 Task: Learn more about a career.
Action: Mouse moved to (834, 99)
Screenshot: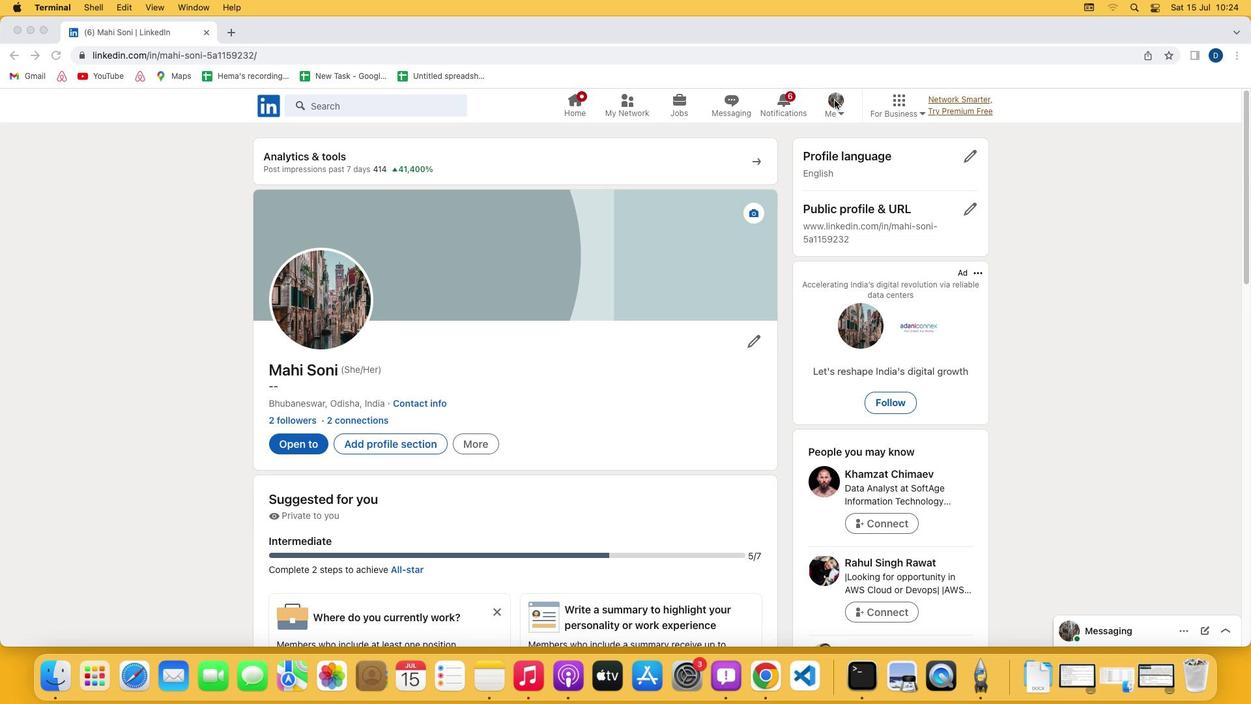 
Action: Mouse pressed left at (834, 99)
Screenshot: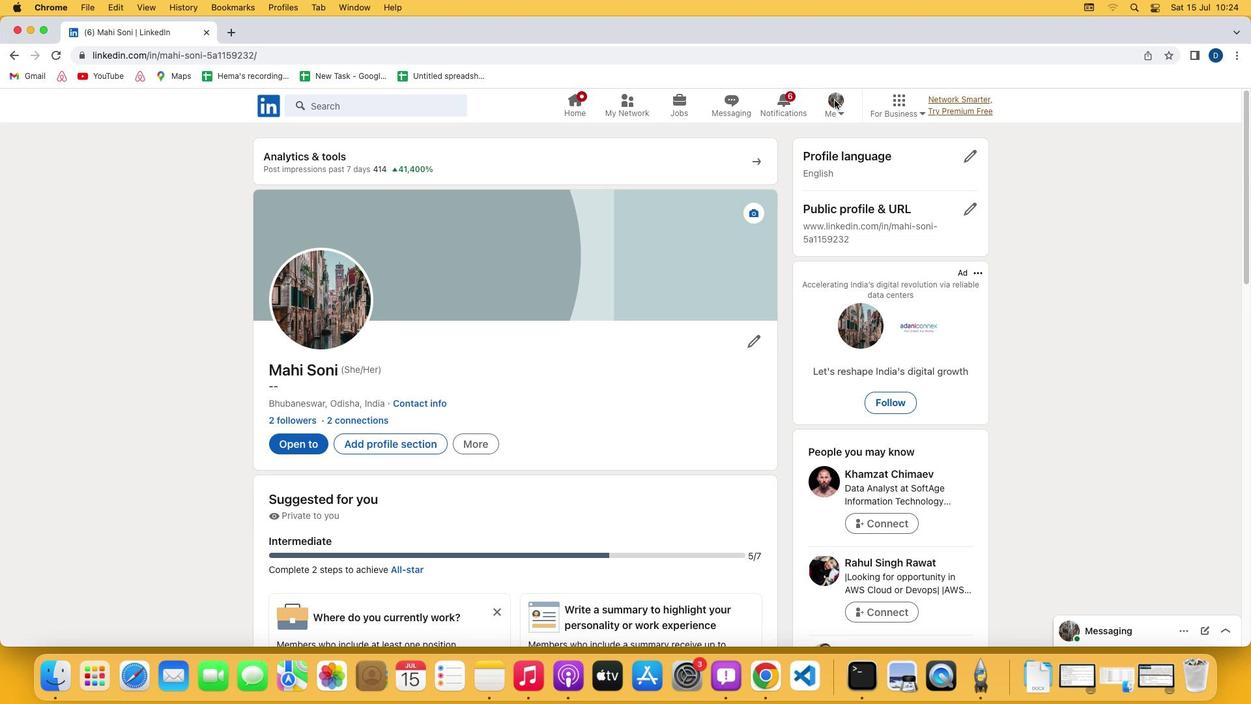 
Action: Mouse pressed left at (834, 99)
Screenshot: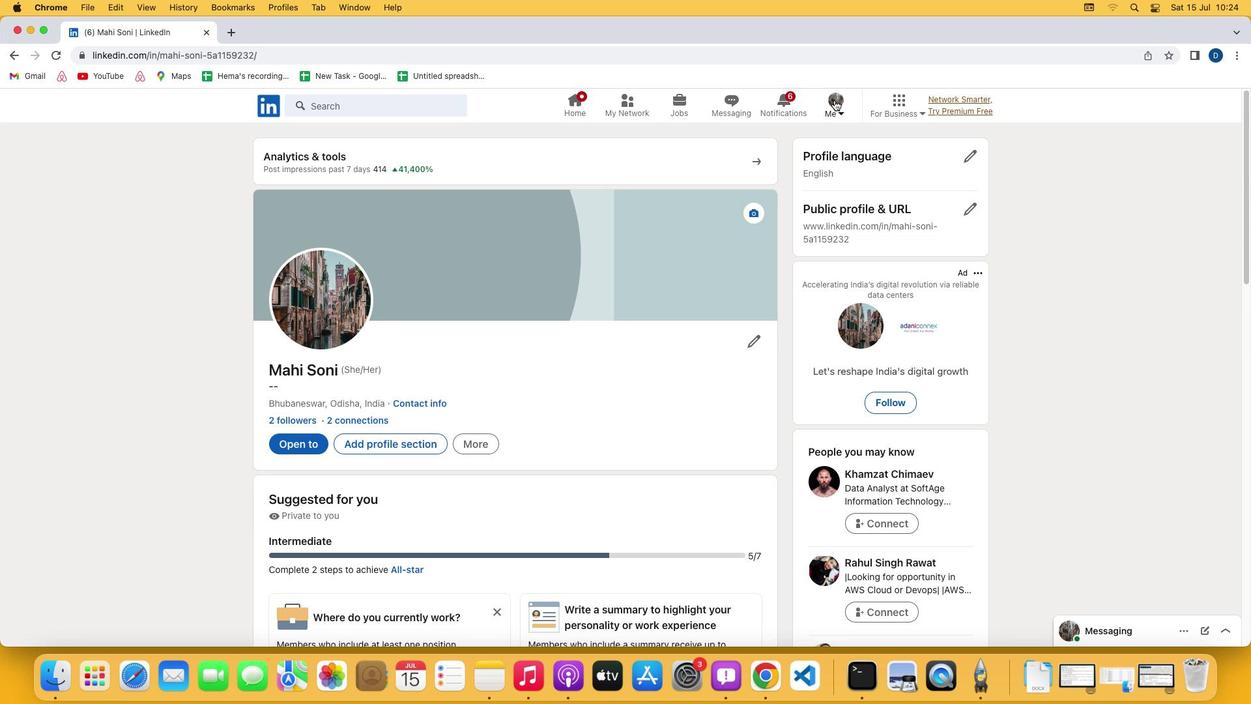
Action: Mouse moved to (734, 245)
Screenshot: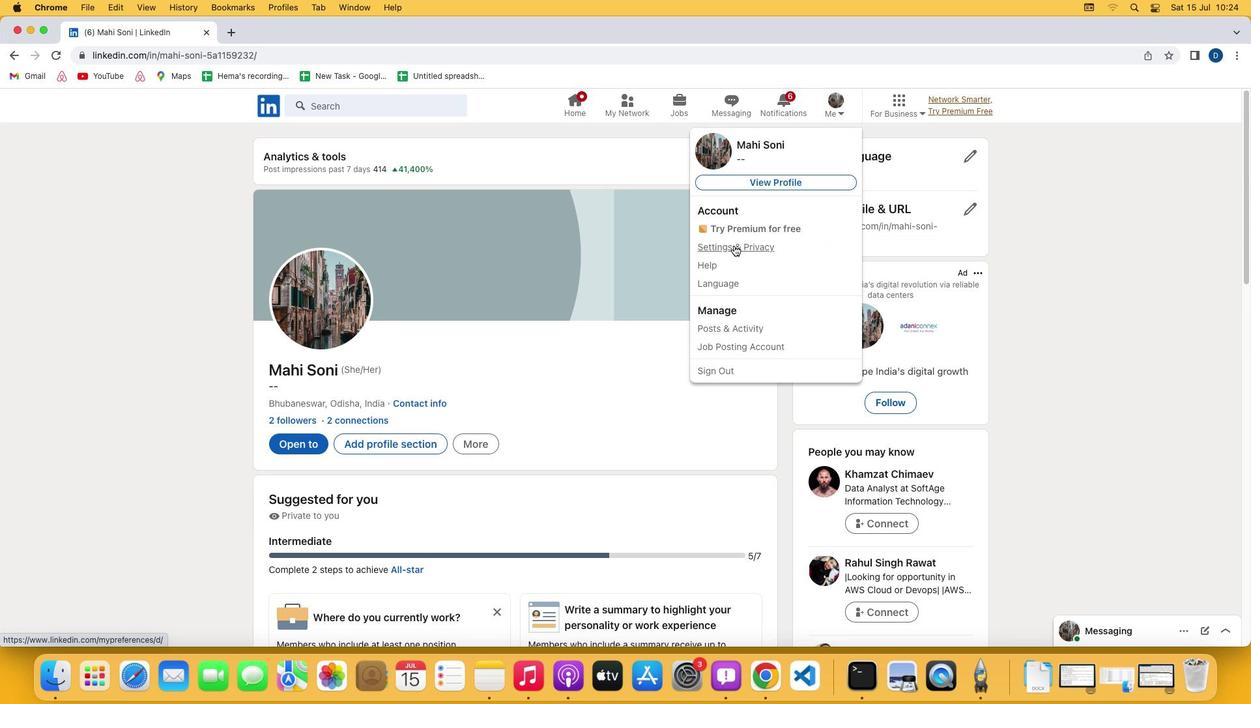 
Action: Mouse pressed left at (734, 245)
Screenshot: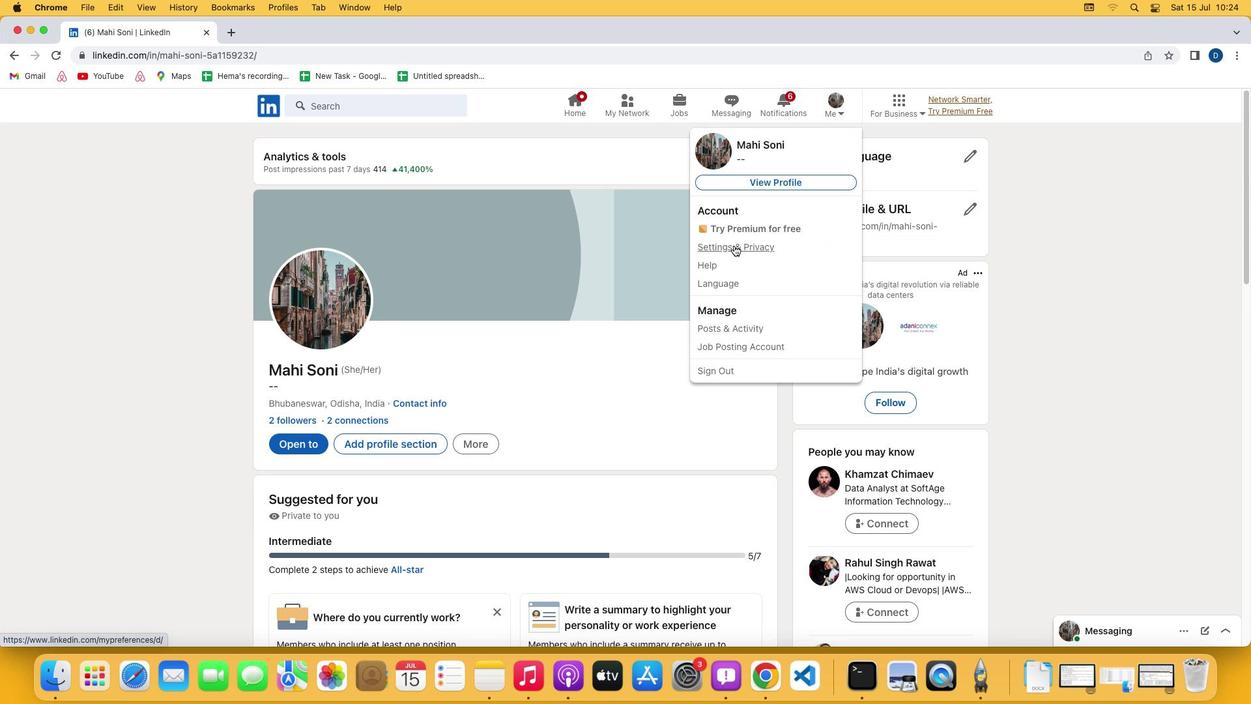 
Action: Mouse moved to (663, 468)
Screenshot: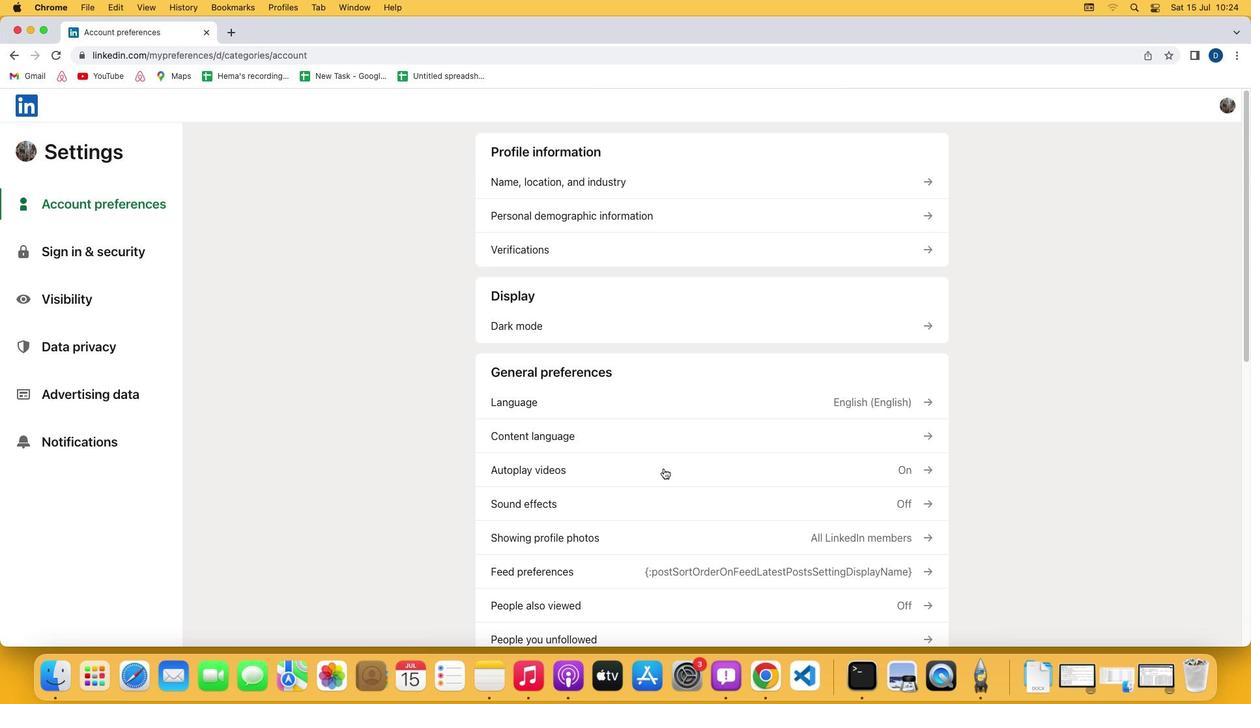 
Action: Mouse scrolled (663, 468) with delta (0, 0)
Screenshot: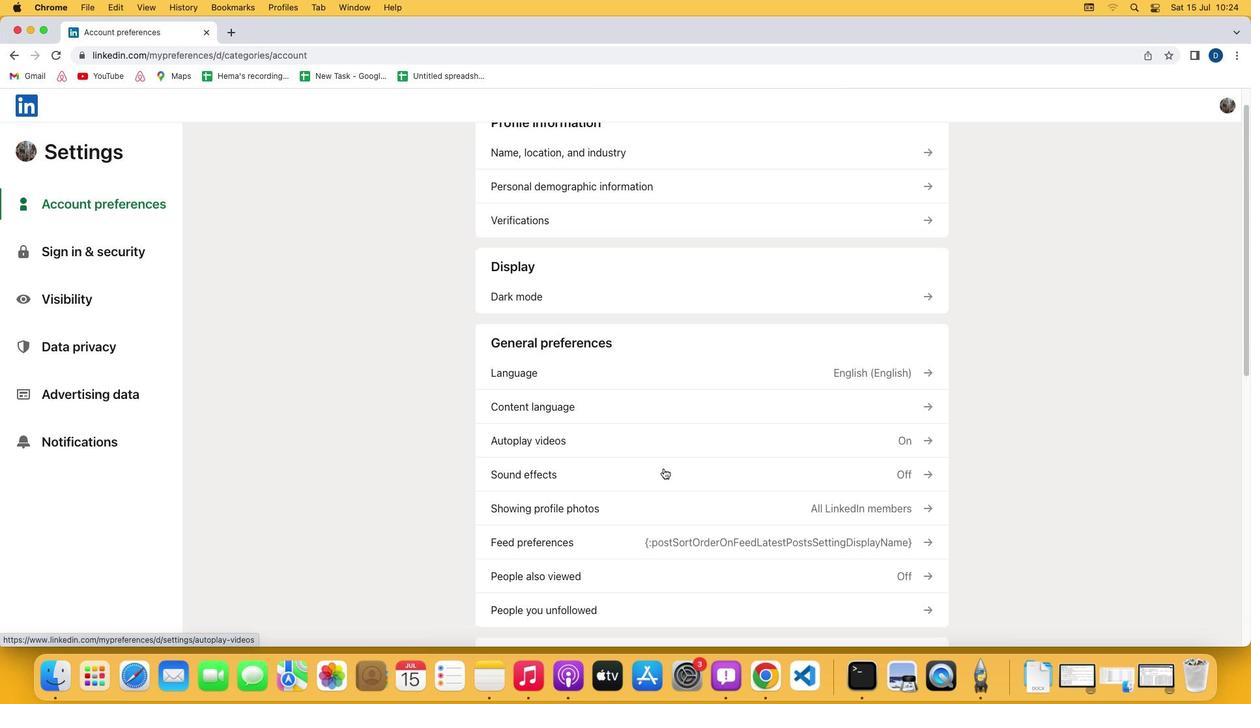 
Action: Mouse scrolled (663, 468) with delta (0, 0)
Screenshot: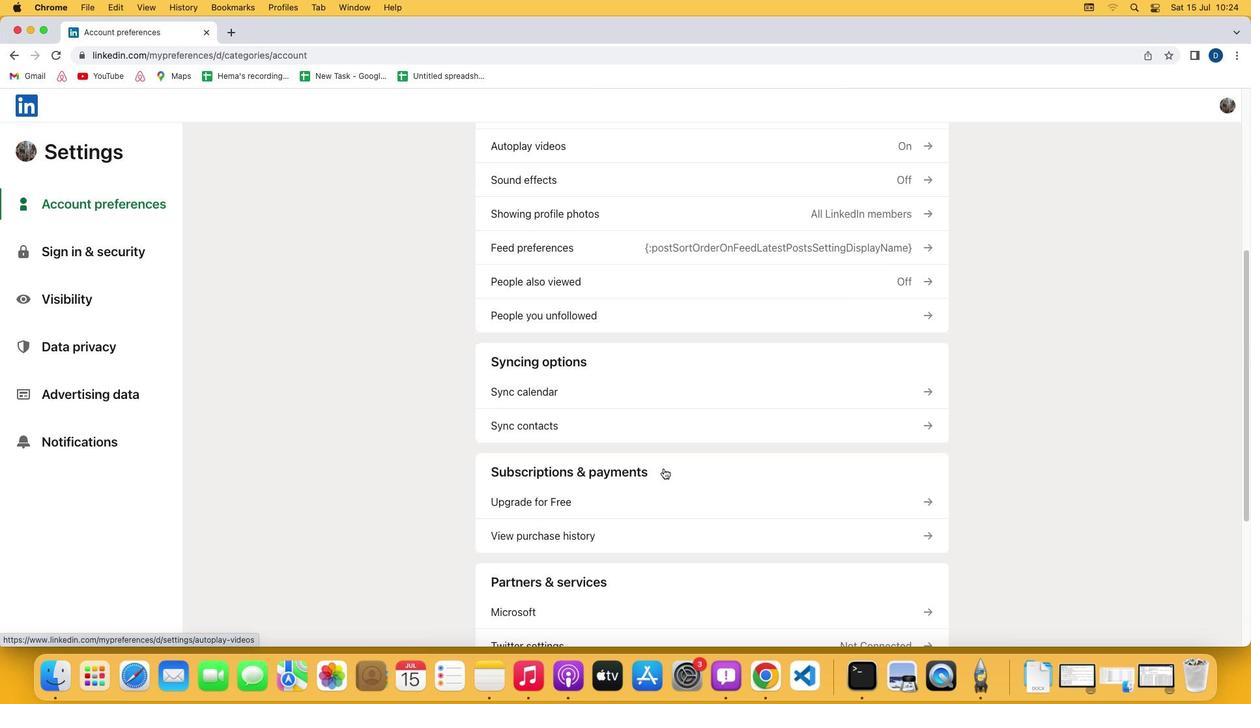 
Action: Mouse scrolled (663, 468) with delta (0, -1)
Screenshot: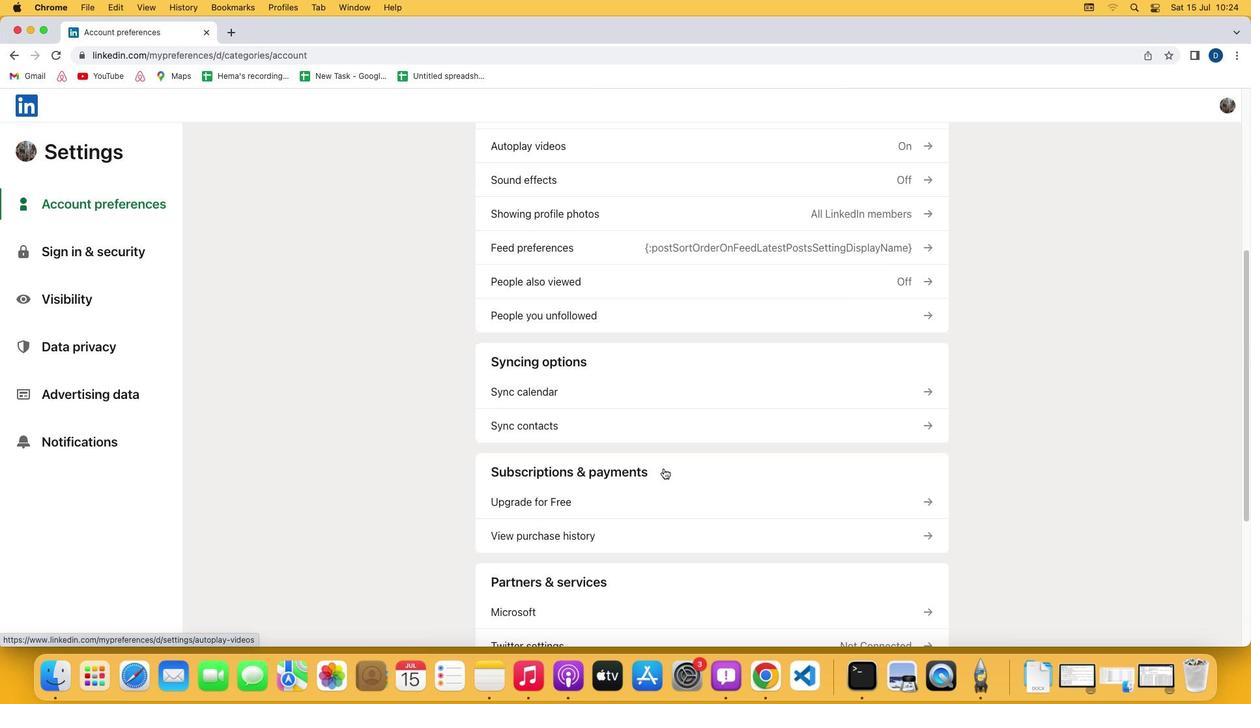 
Action: Mouse scrolled (663, 468) with delta (0, -3)
Screenshot: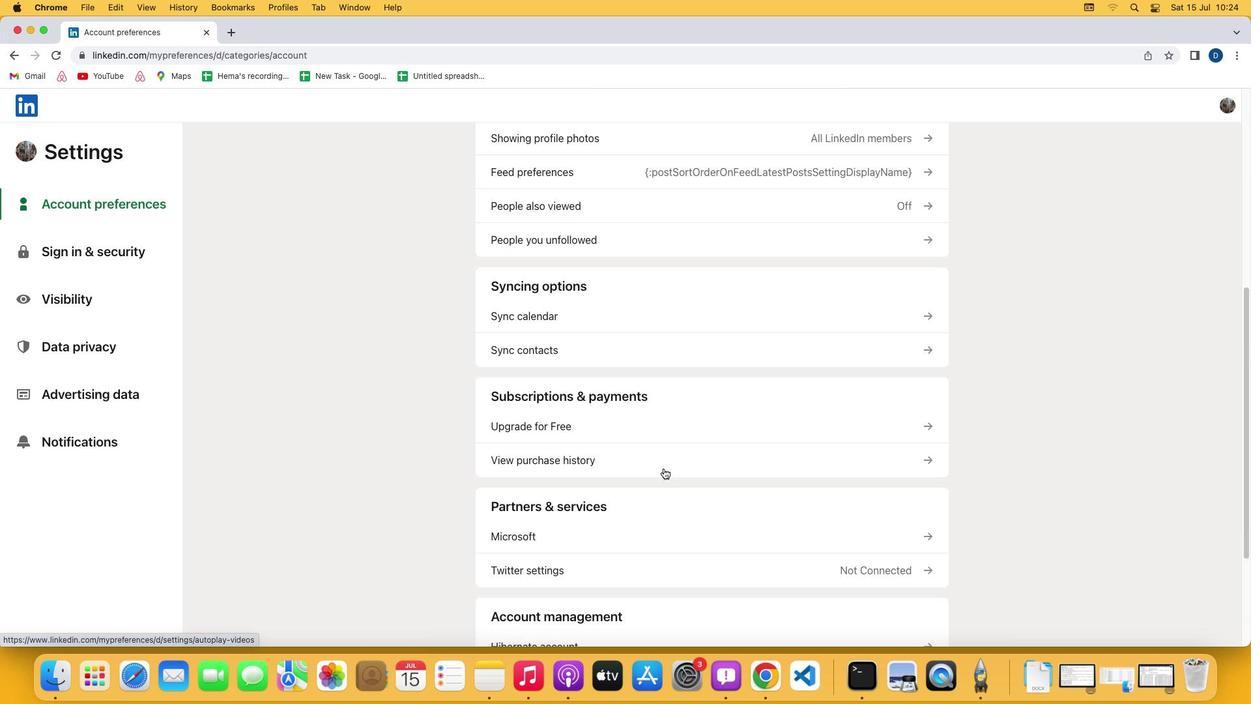 
Action: Mouse scrolled (663, 468) with delta (0, -3)
Screenshot: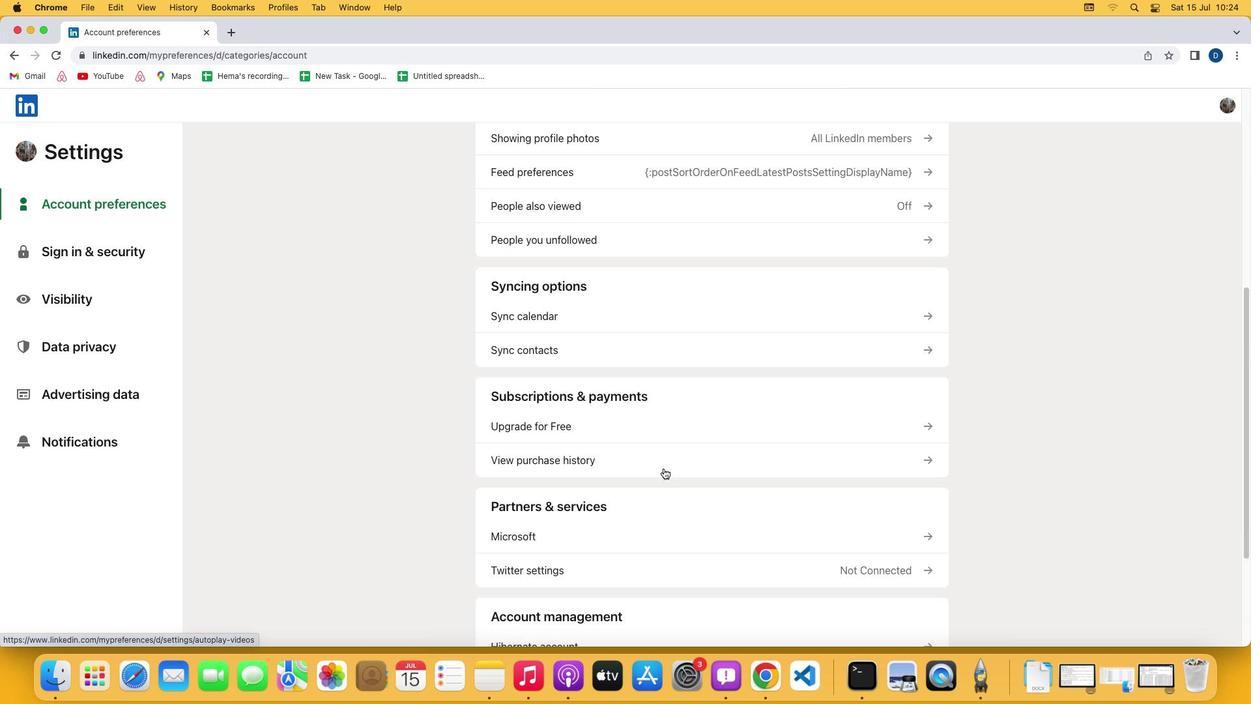 
Action: Mouse scrolled (663, 468) with delta (0, 0)
Screenshot: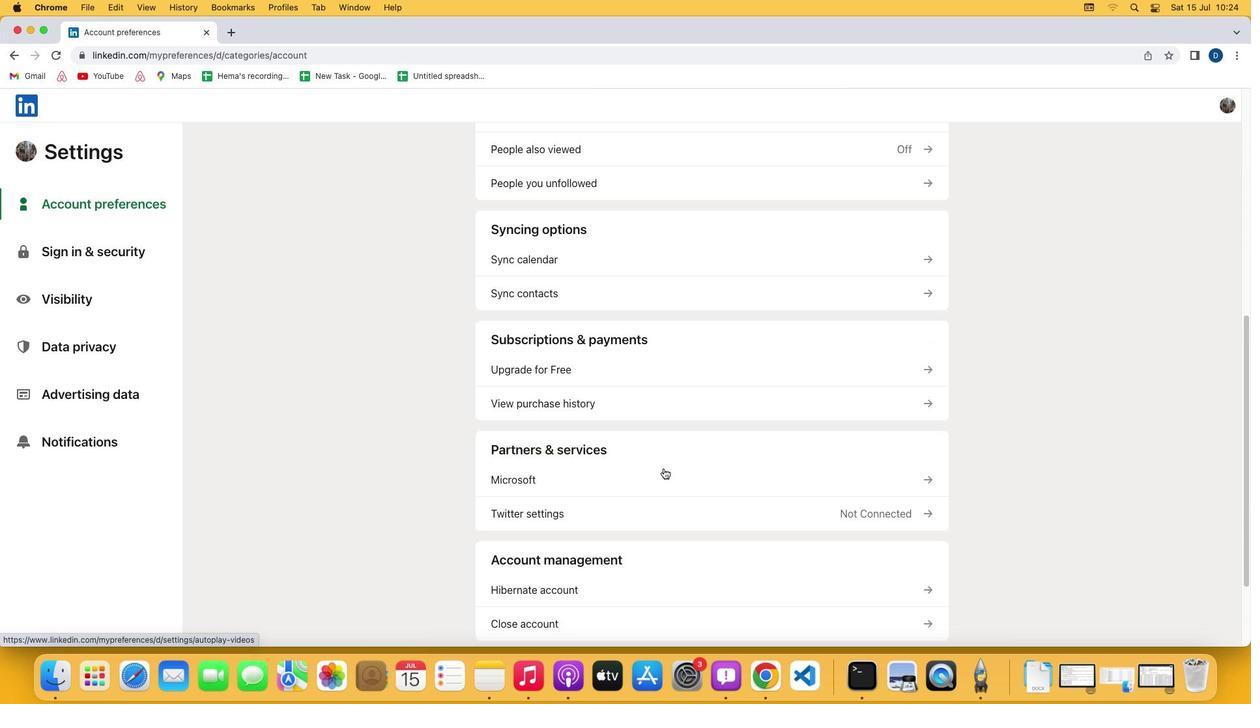 
Action: Mouse scrolled (663, 468) with delta (0, 0)
Screenshot: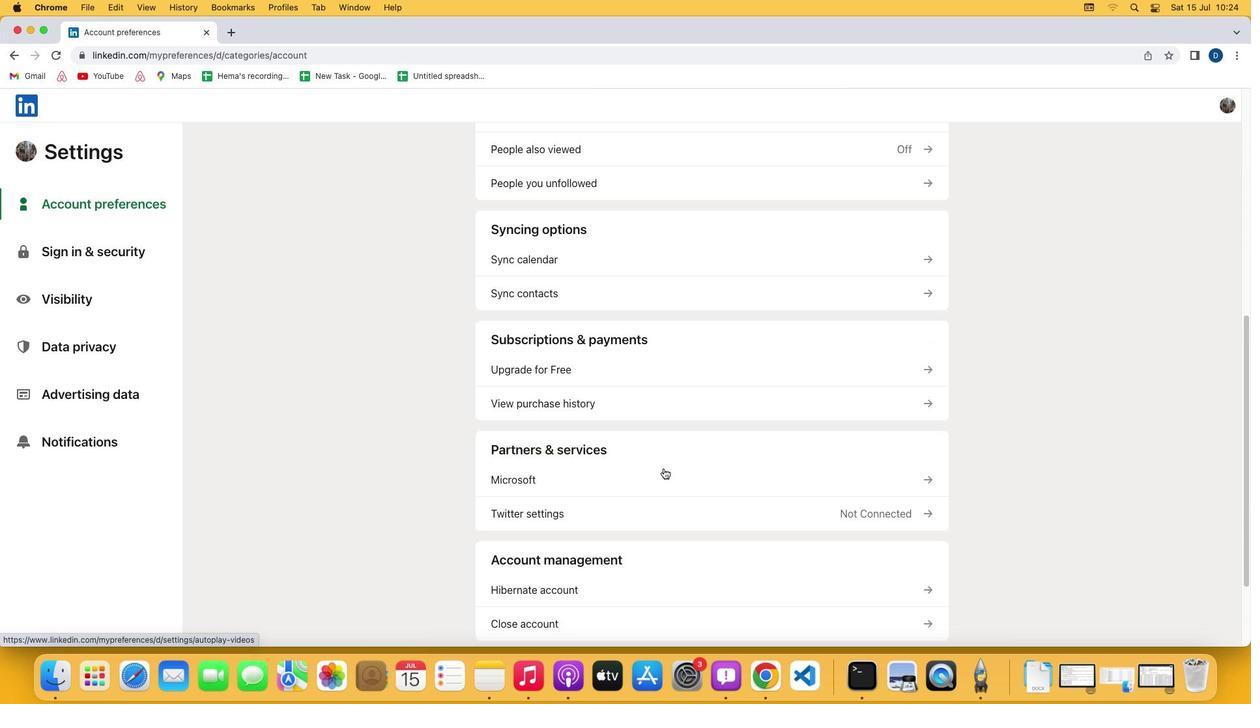 
Action: Mouse scrolled (663, 468) with delta (0, -1)
Screenshot: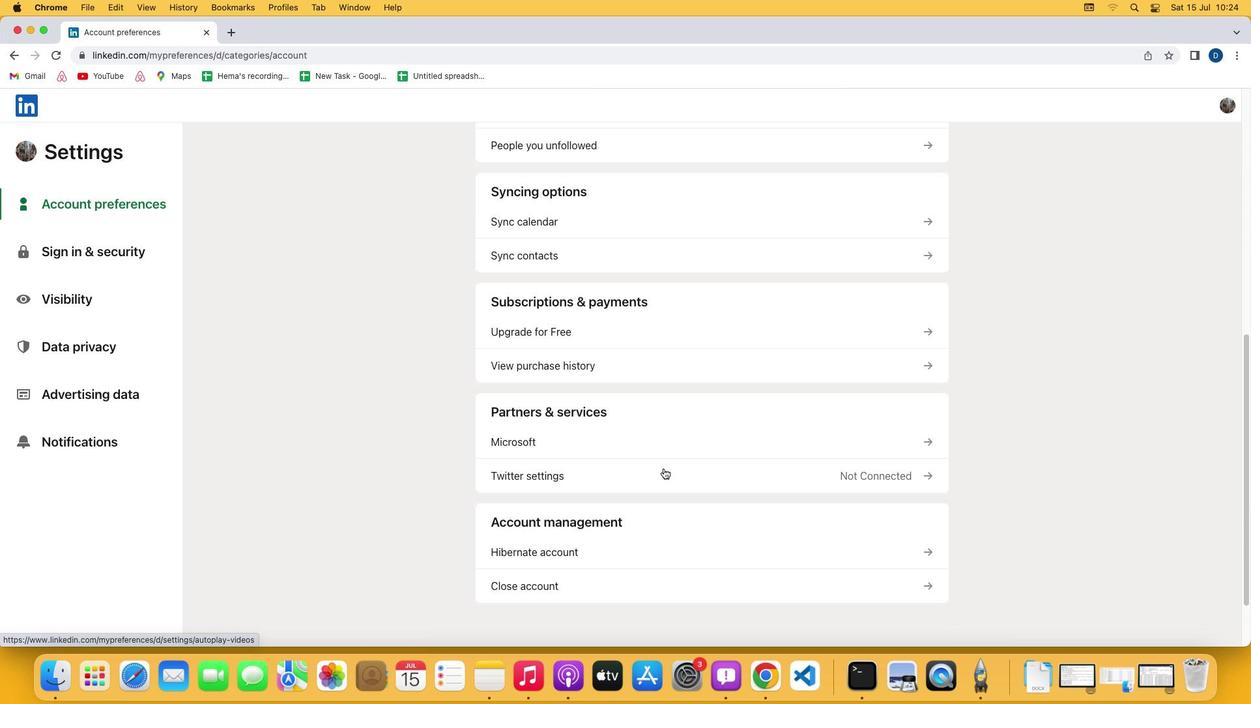 
Action: Mouse scrolled (663, 468) with delta (0, -2)
Screenshot: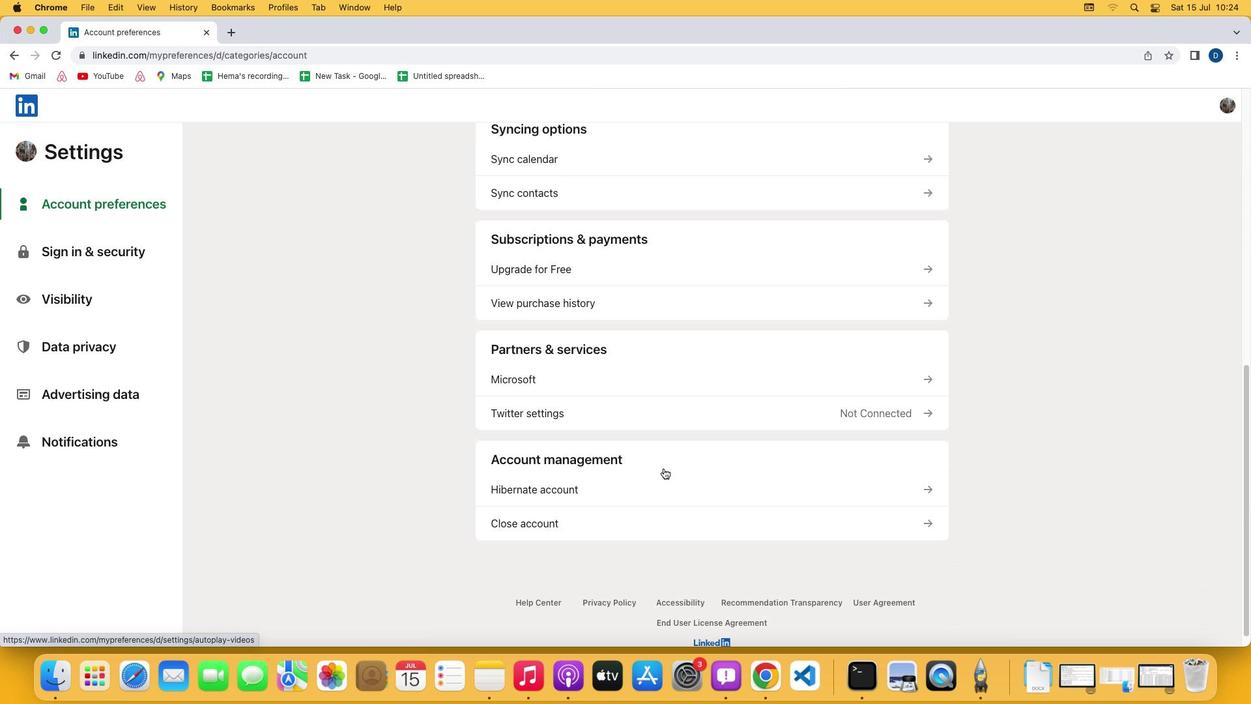 
Action: Mouse moved to (607, 251)
Screenshot: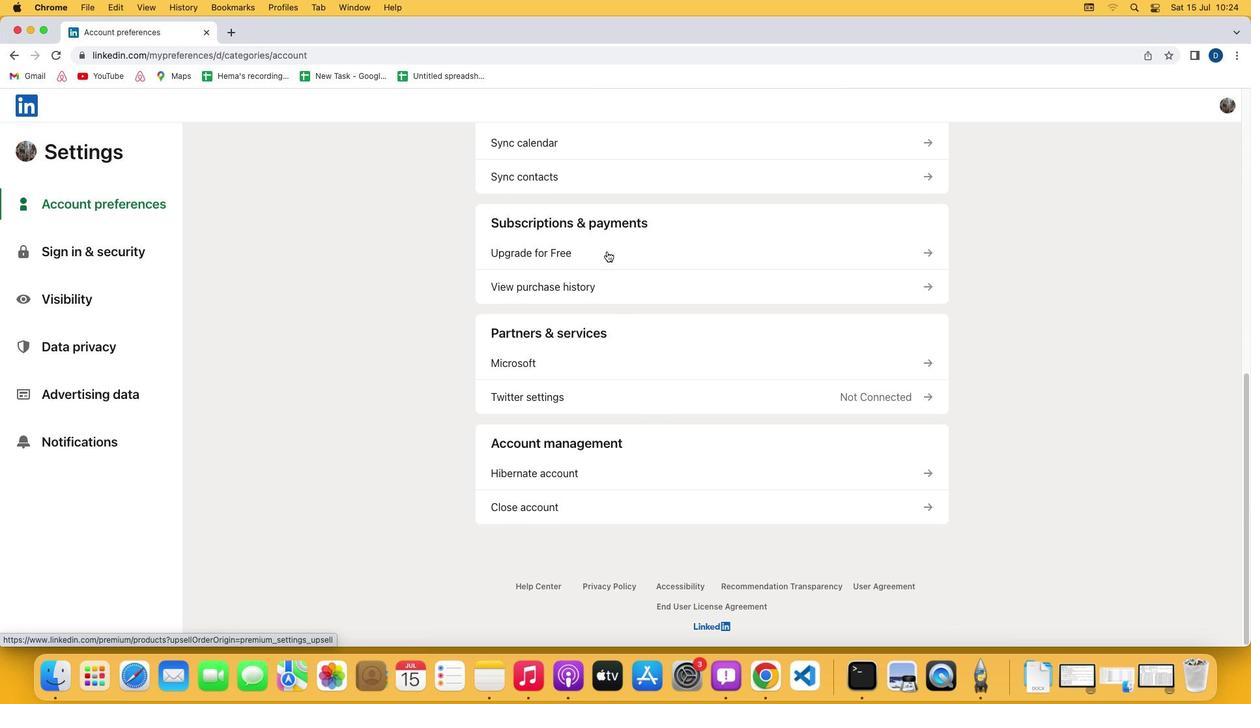 
Action: Mouse pressed left at (607, 251)
Screenshot: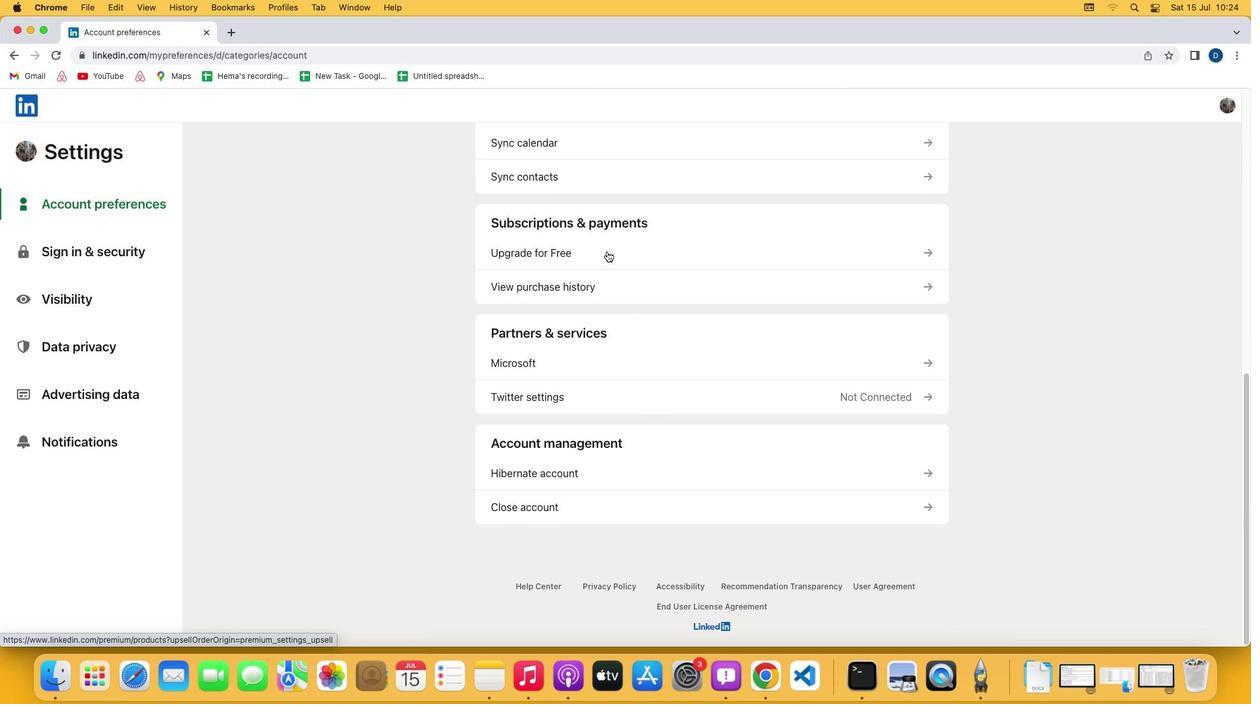 
Action: Mouse moved to (514, 356)
Screenshot: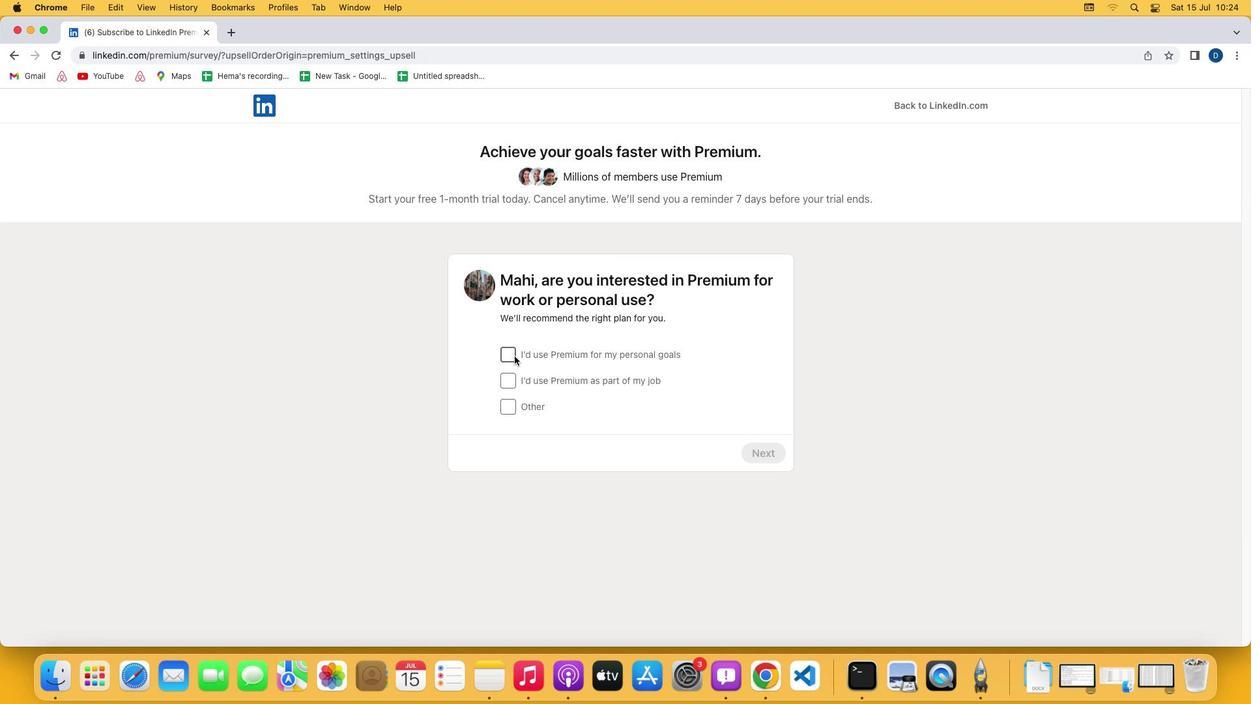 
Action: Mouse pressed left at (514, 356)
Screenshot: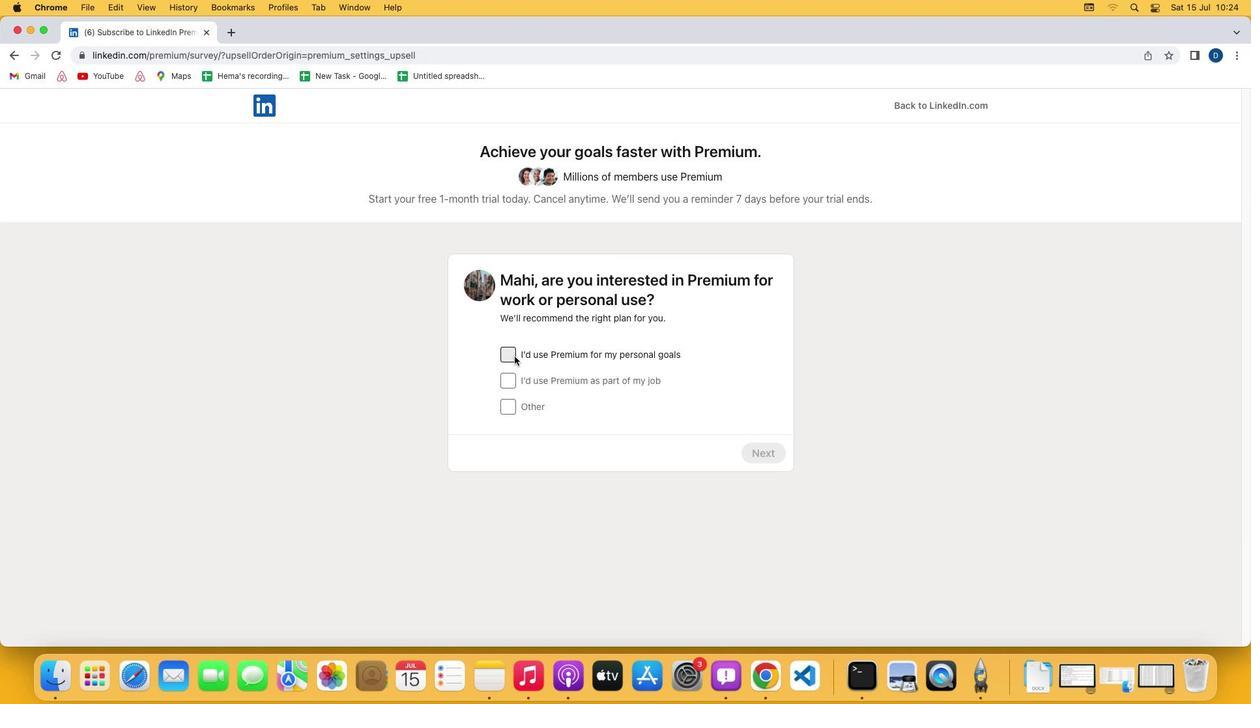 
Action: Mouse moved to (760, 451)
Screenshot: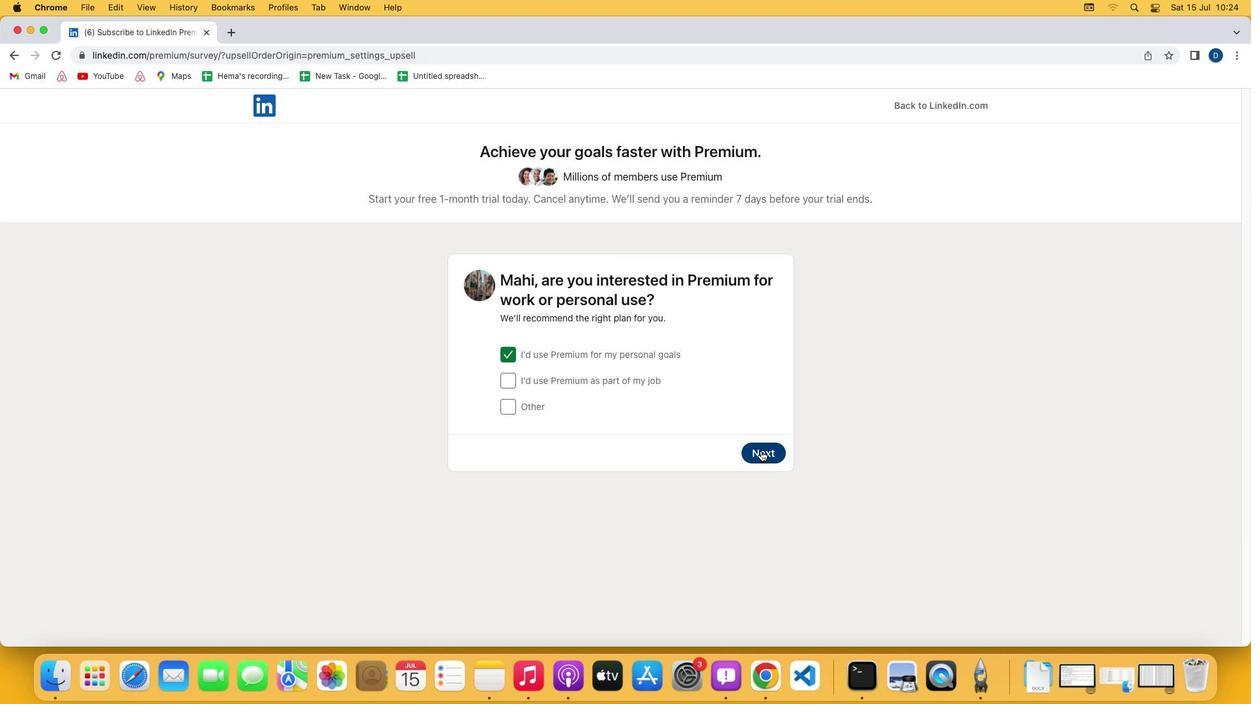 
Action: Mouse pressed left at (760, 451)
Screenshot: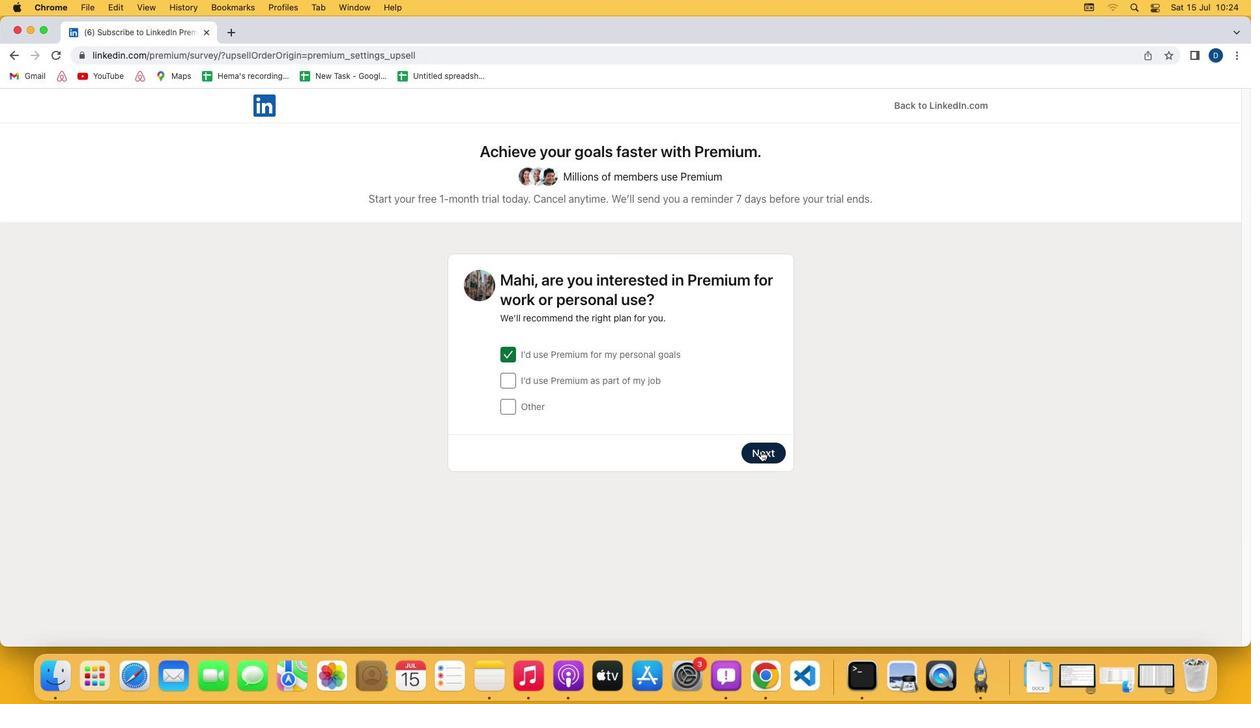 
Action: Mouse moved to (761, 530)
Screenshot: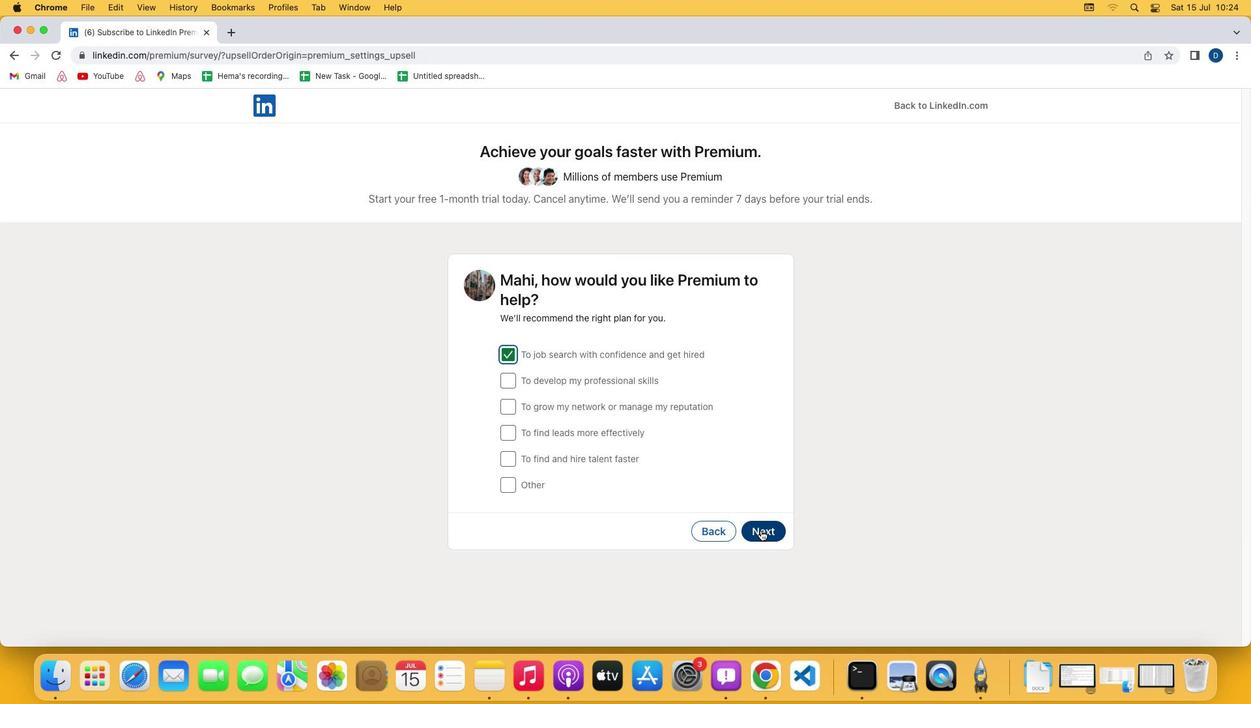 
Action: Mouse pressed left at (761, 530)
Screenshot: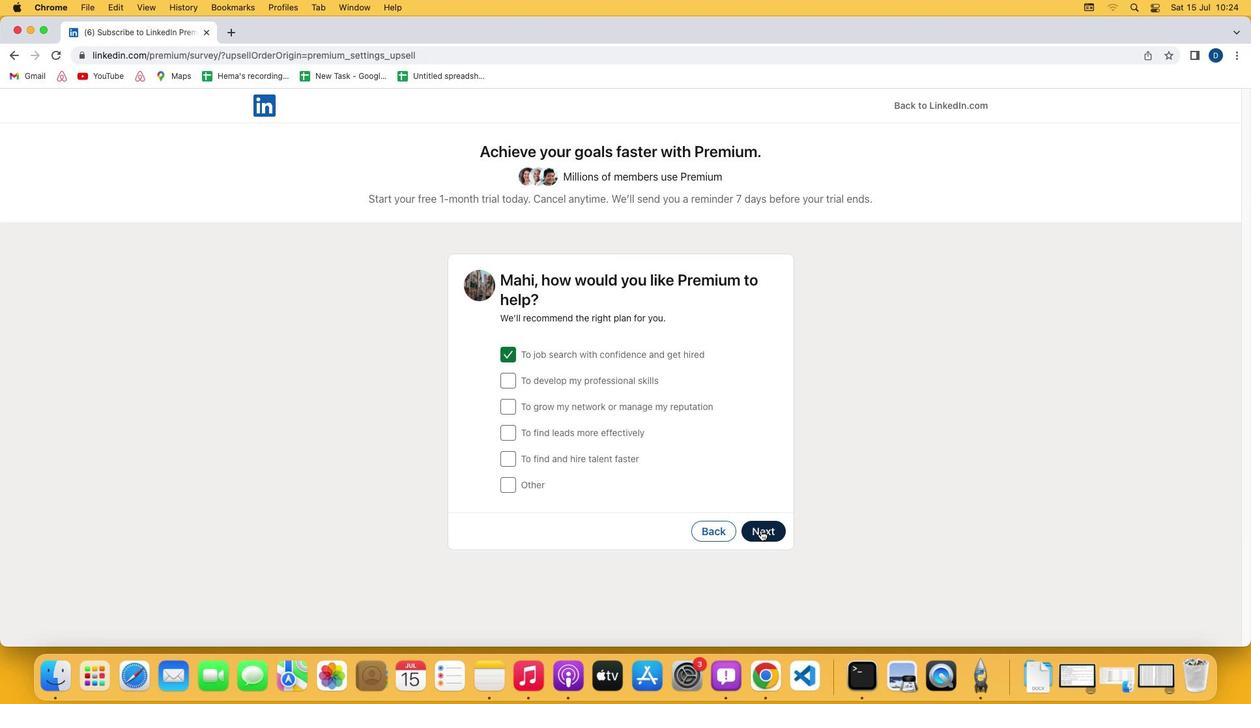 
Action: Mouse moved to (511, 380)
Screenshot: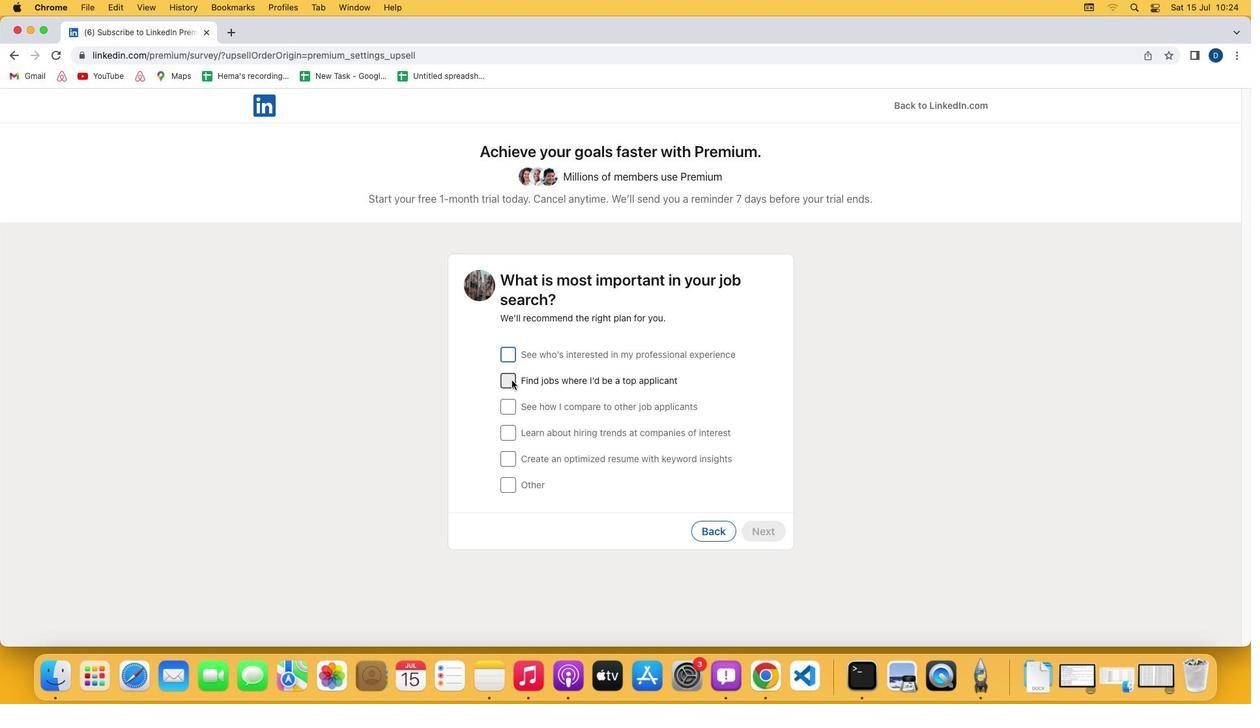 
Action: Mouse pressed left at (511, 380)
Screenshot: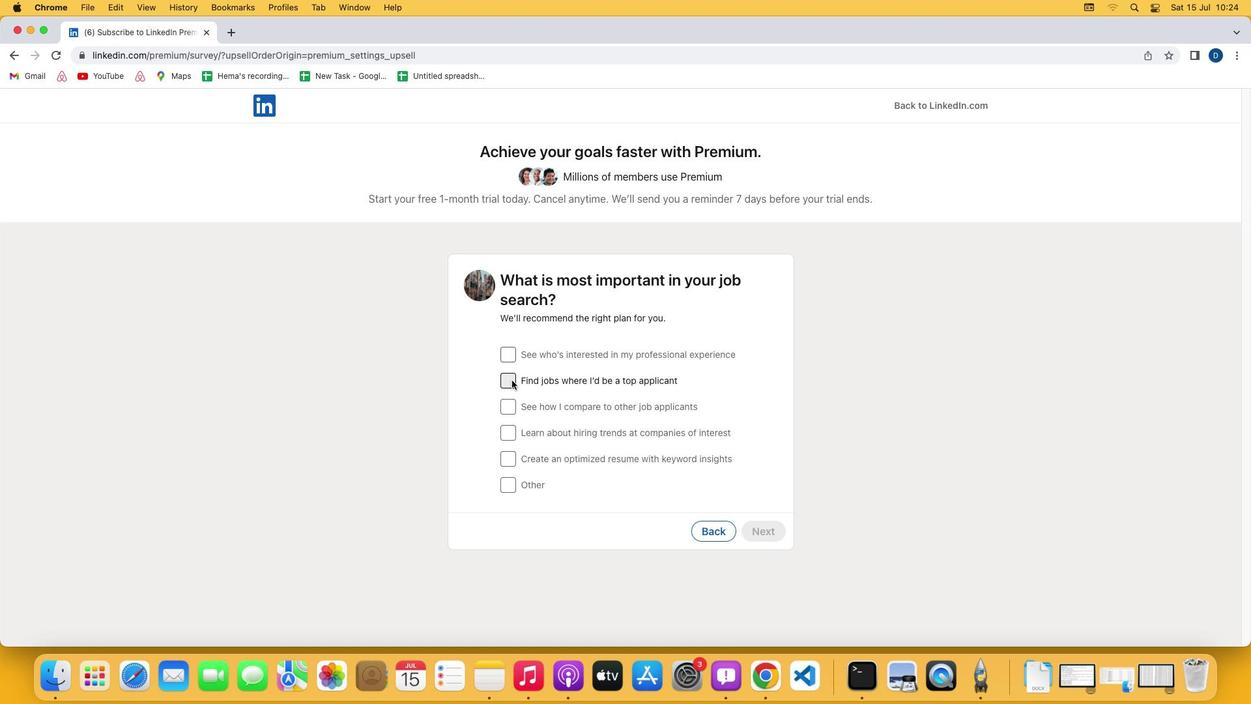 
Action: Mouse moved to (771, 531)
Screenshot: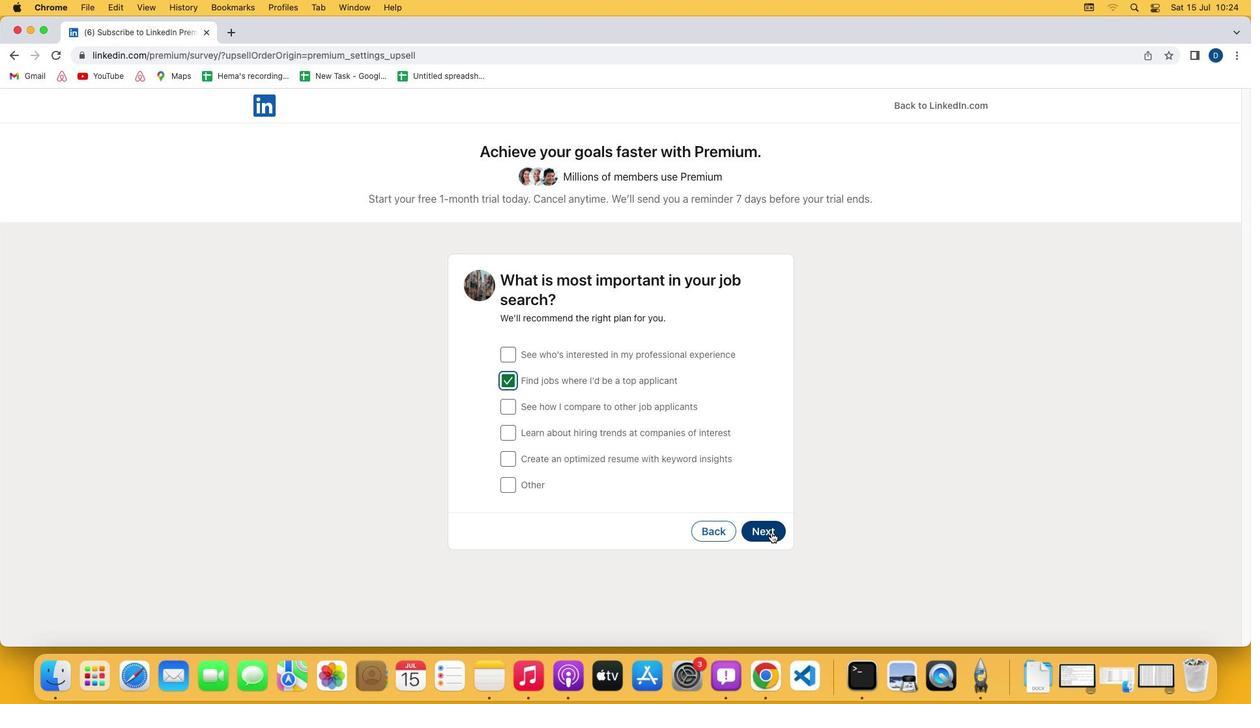 
Action: Mouse pressed left at (771, 531)
Screenshot: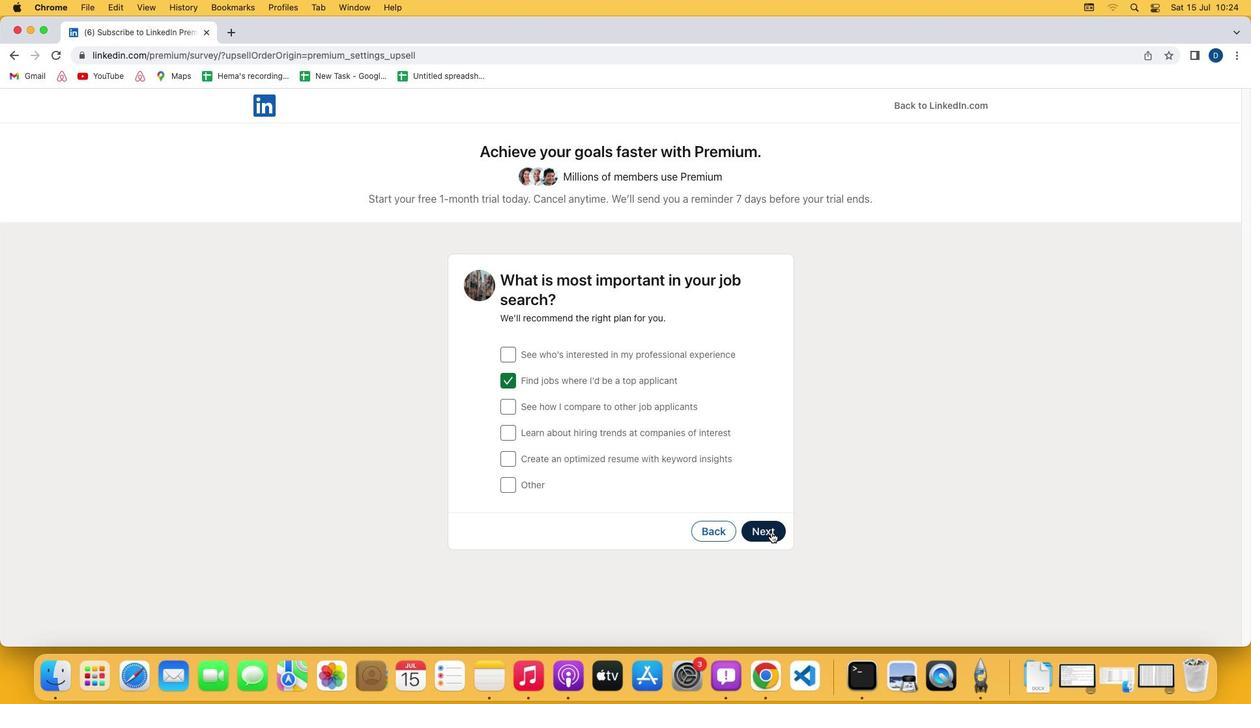 
Action: Mouse moved to (638, 498)
Screenshot: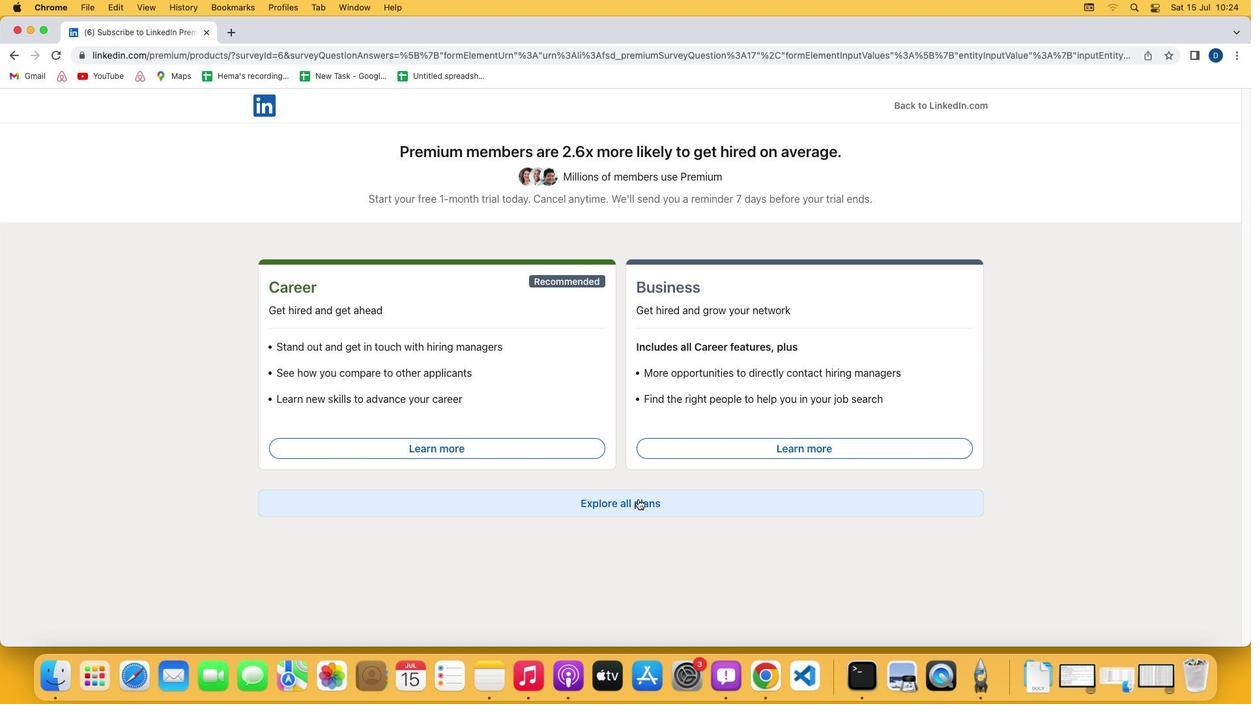 
Action: Mouse pressed left at (638, 498)
Screenshot: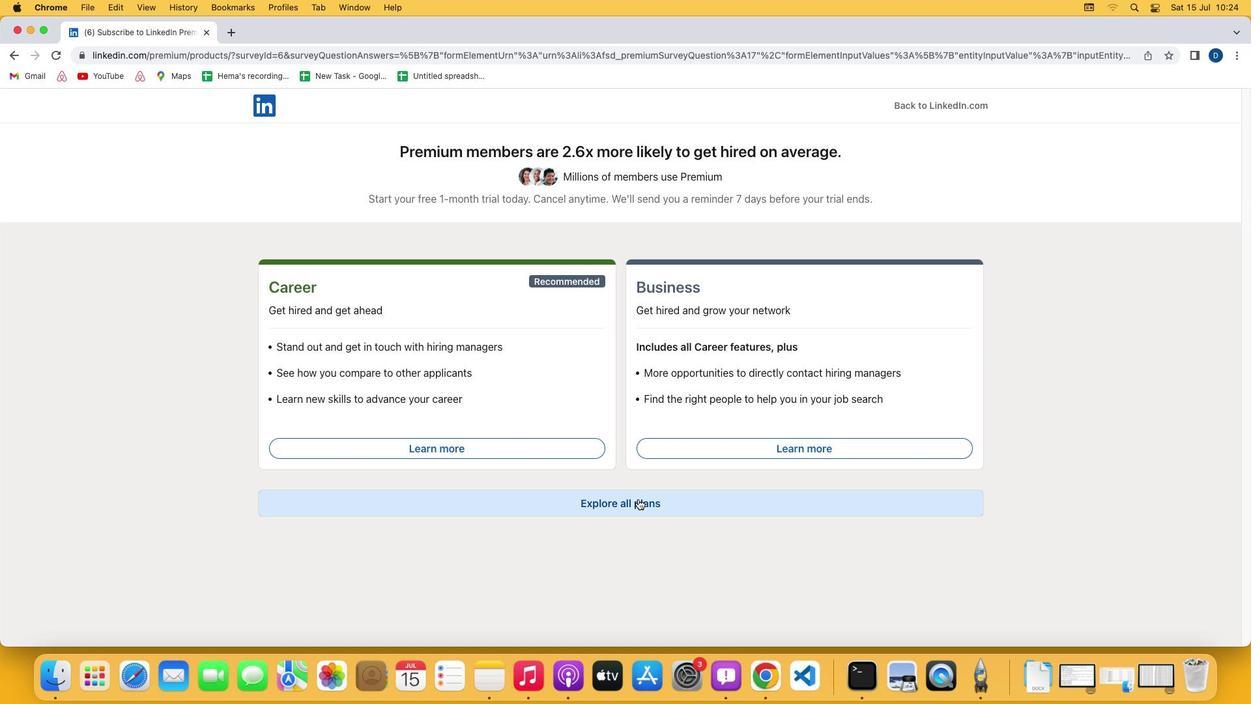 
Action: Mouse moved to (342, 539)
Screenshot: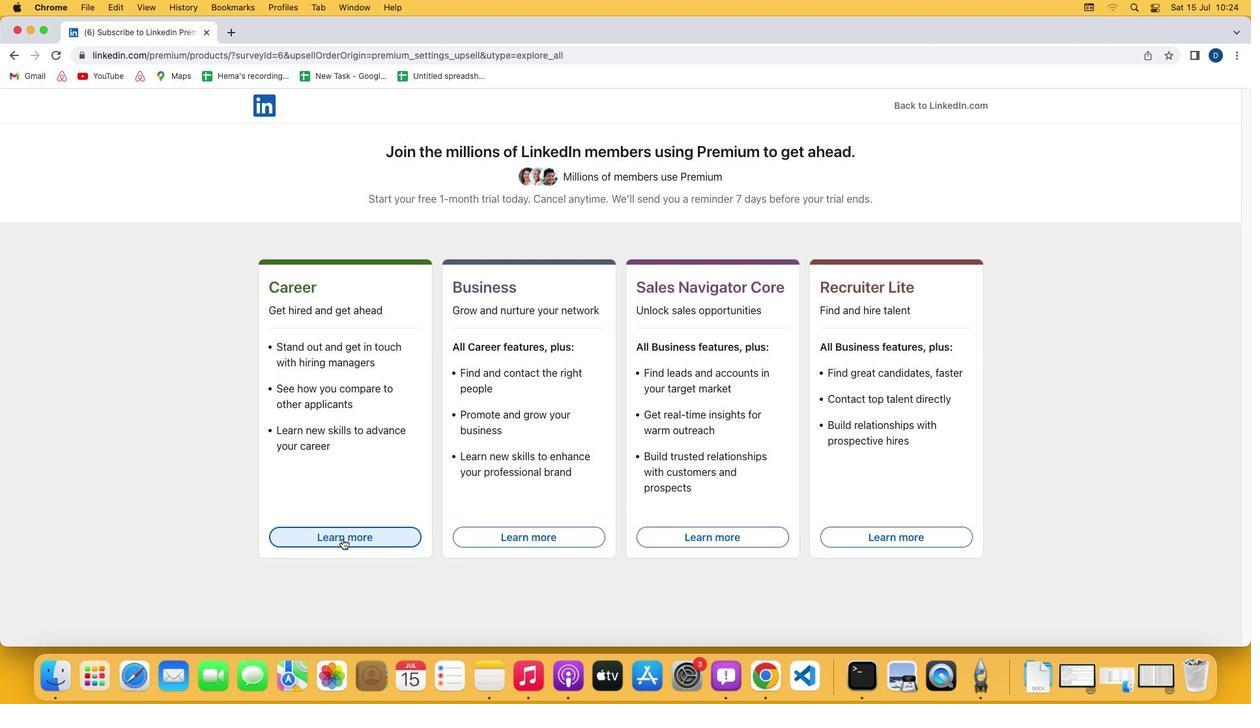 
Action: Mouse pressed left at (342, 539)
Screenshot: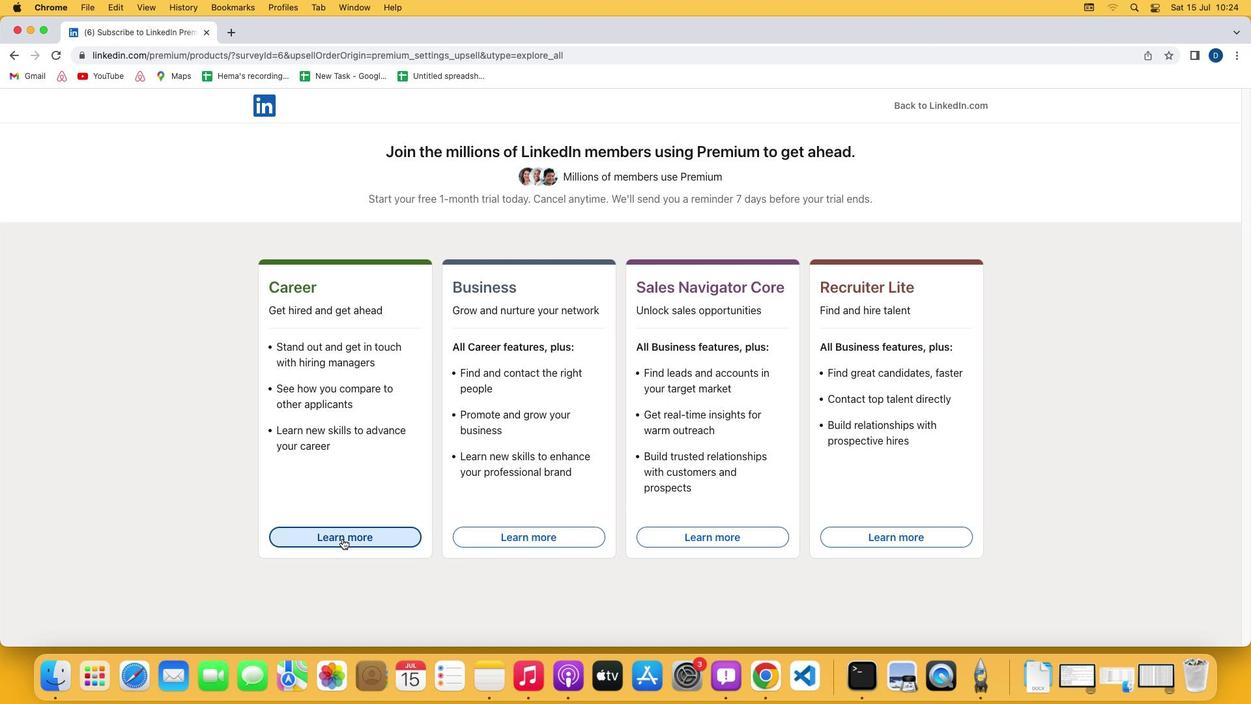 
Action: Mouse moved to (342, 539)
Screenshot: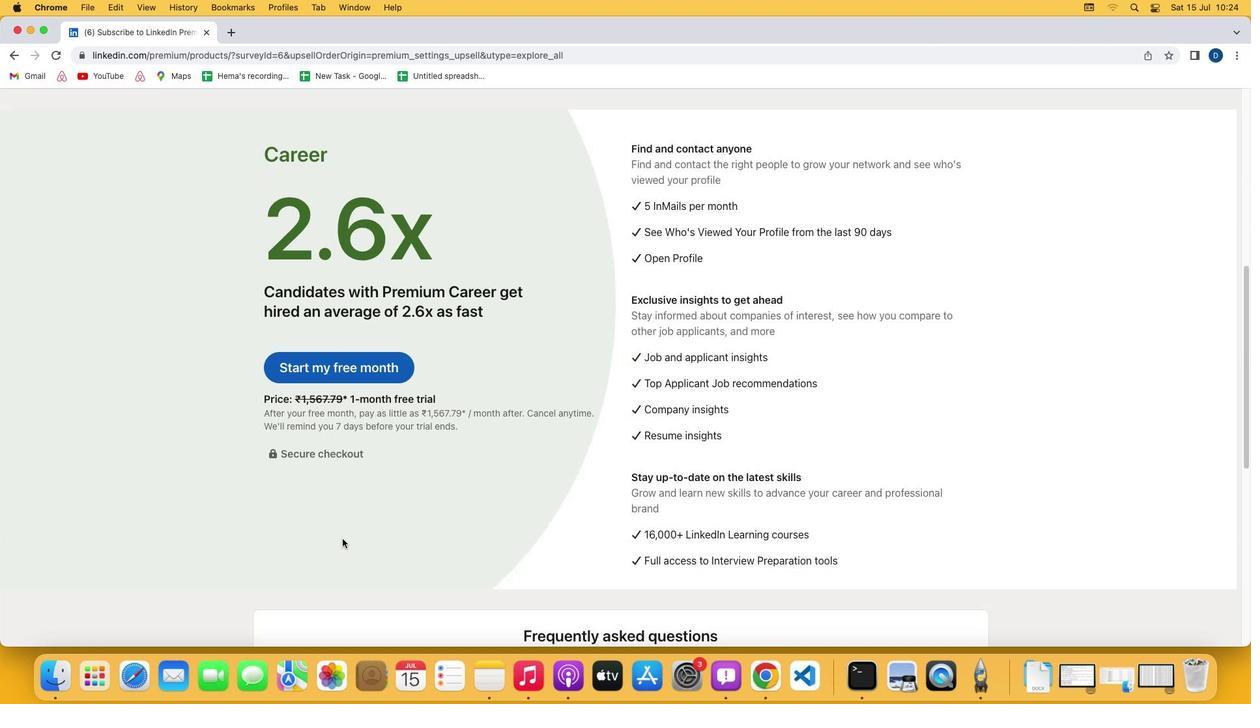 
